 Task: Create a due date automation trigger when advanced on, 2 hours after a card is due add checklist without checklist.
Action: Mouse moved to (969, 84)
Screenshot: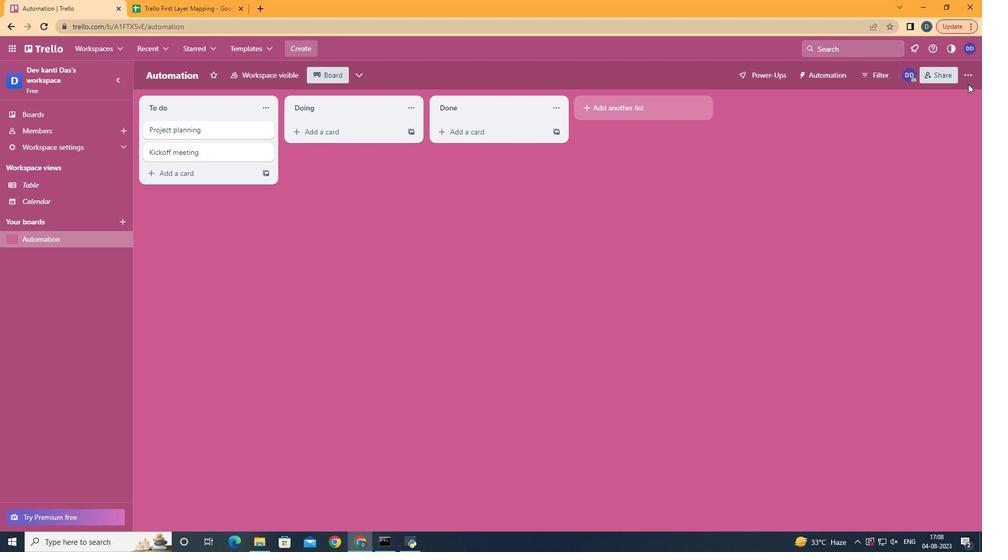 
Action: Mouse pressed left at (969, 84)
Screenshot: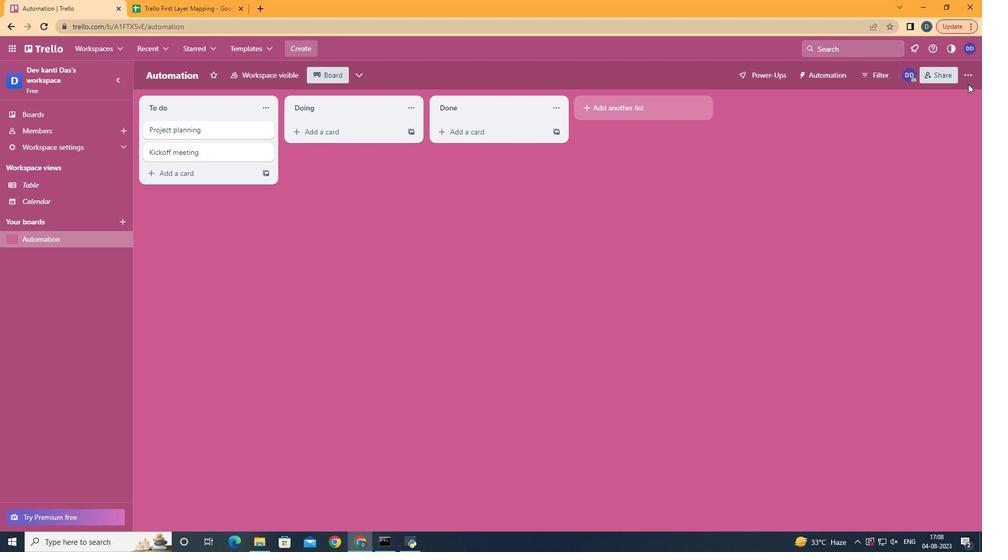 
Action: Mouse moved to (969, 75)
Screenshot: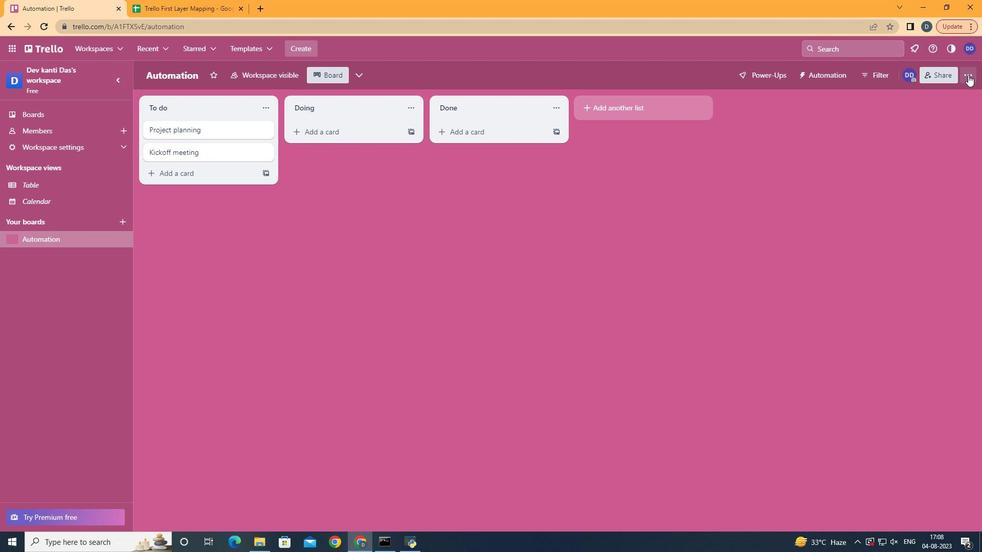 
Action: Mouse pressed left at (969, 75)
Screenshot: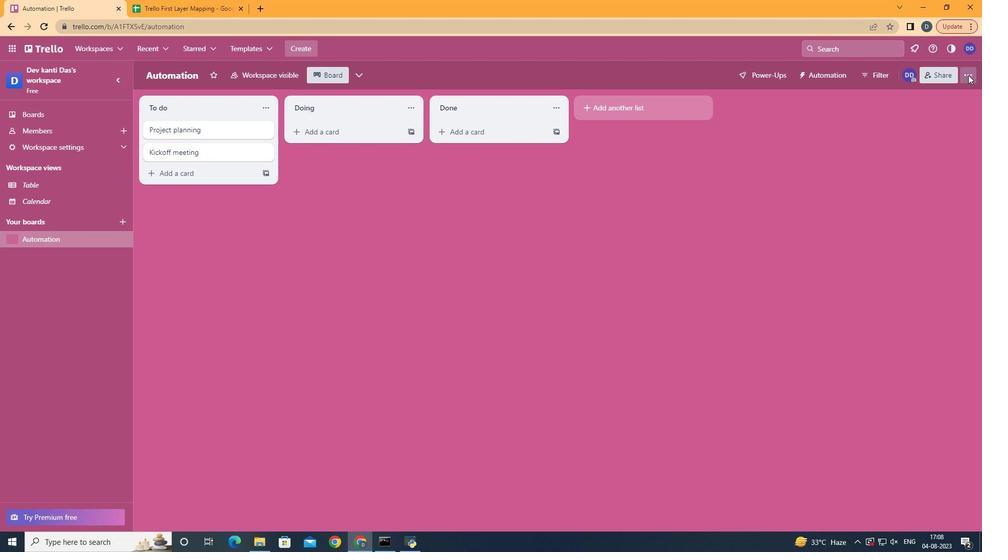 
Action: Mouse moved to (832, 211)
Screenshot: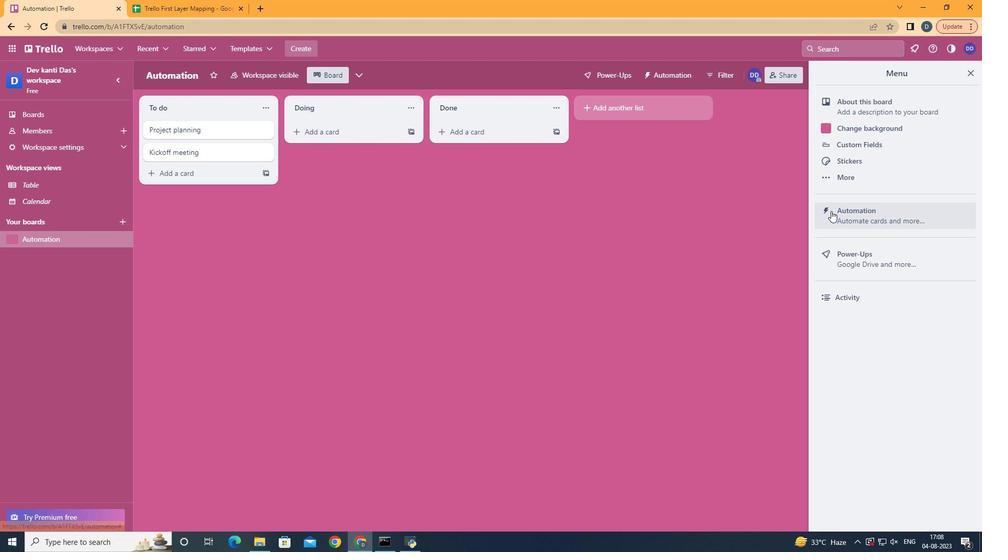 
Action: Mouse pressed left at (832, 211)
Screenshot: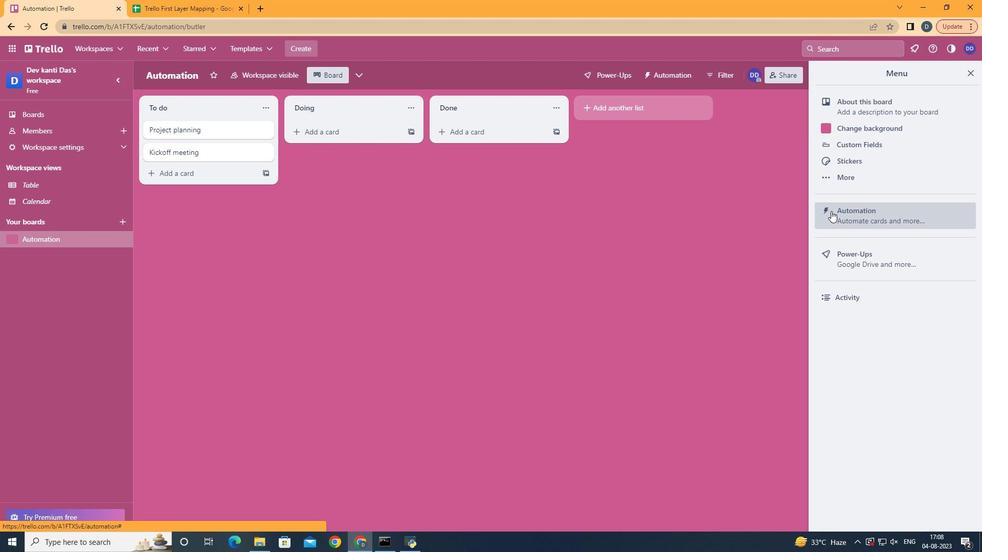 
Action: Mouse moved to (267, 203)
Screenshot: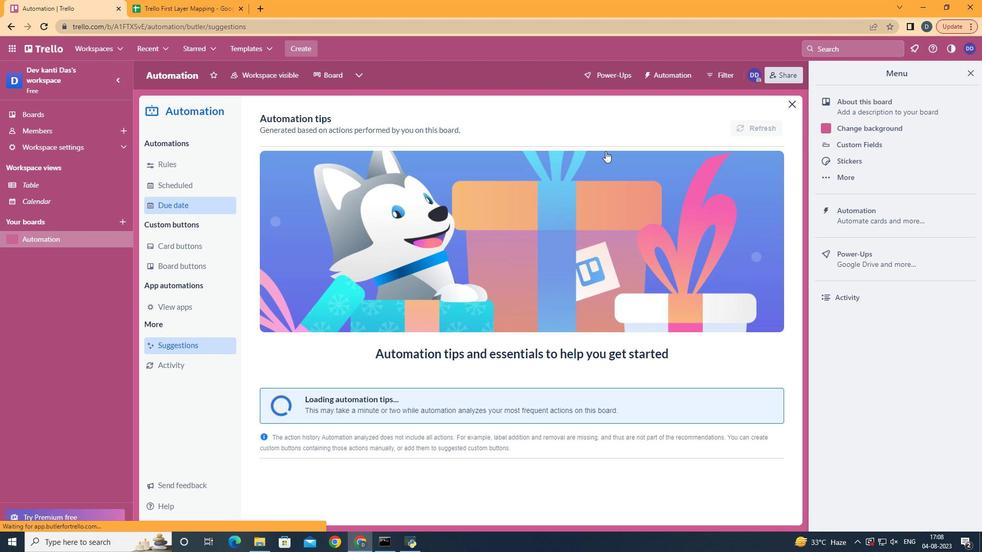 
Action: Mouse pressed left at (221, 210)
Screenshot: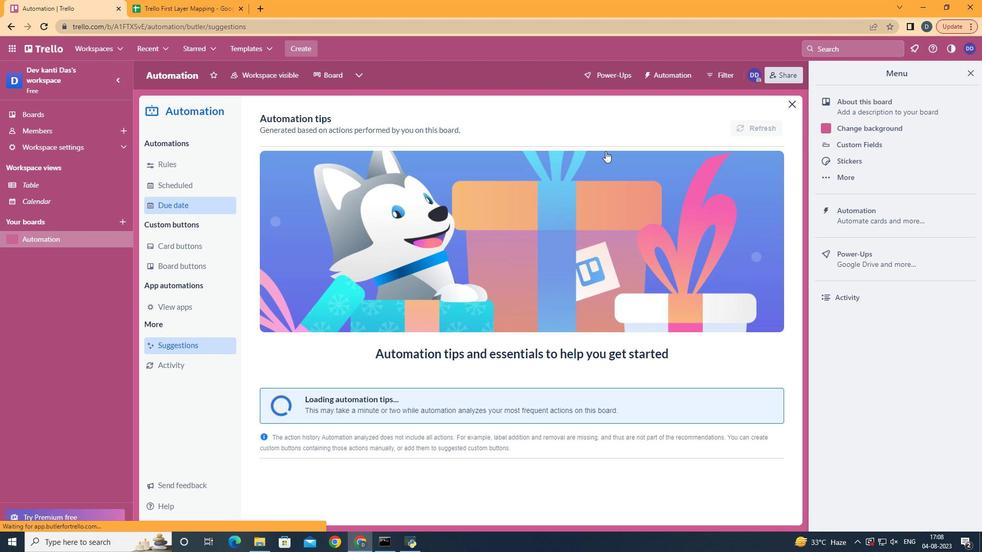 
Action: Mouse moved to (707, 119)
Screenshot: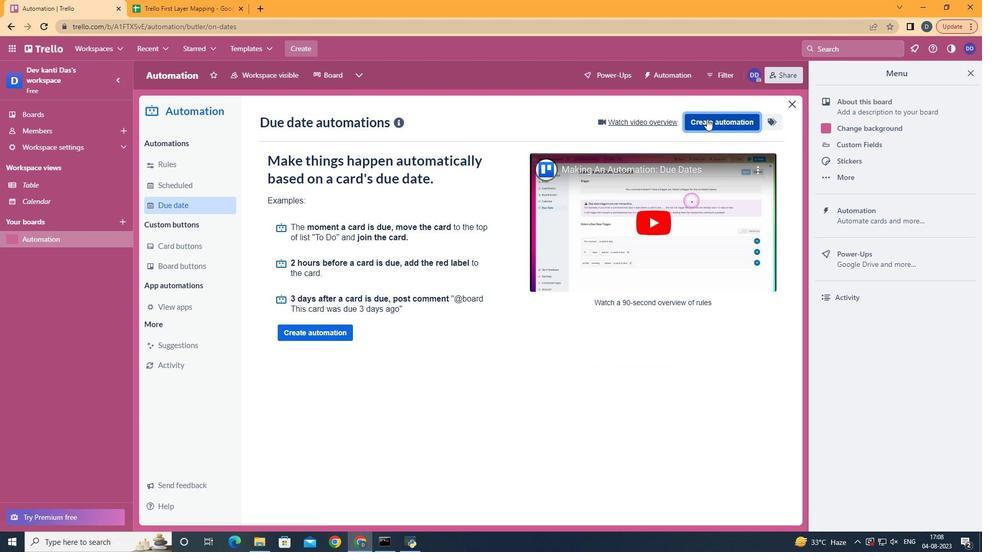 
Action: Mouse pressed left at (707, 119)
Screenshot: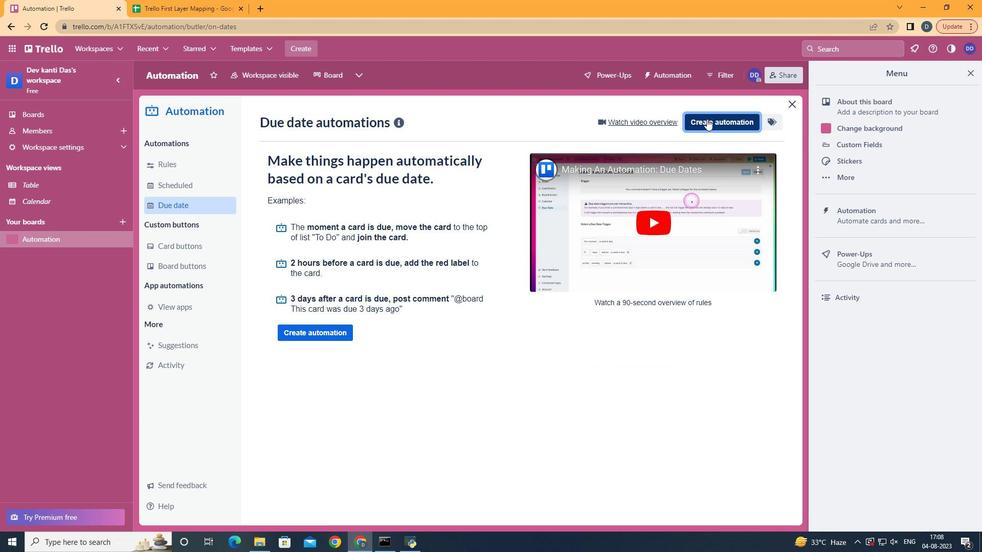 
Action: Mouse moved to (509, 227)
Screenshot: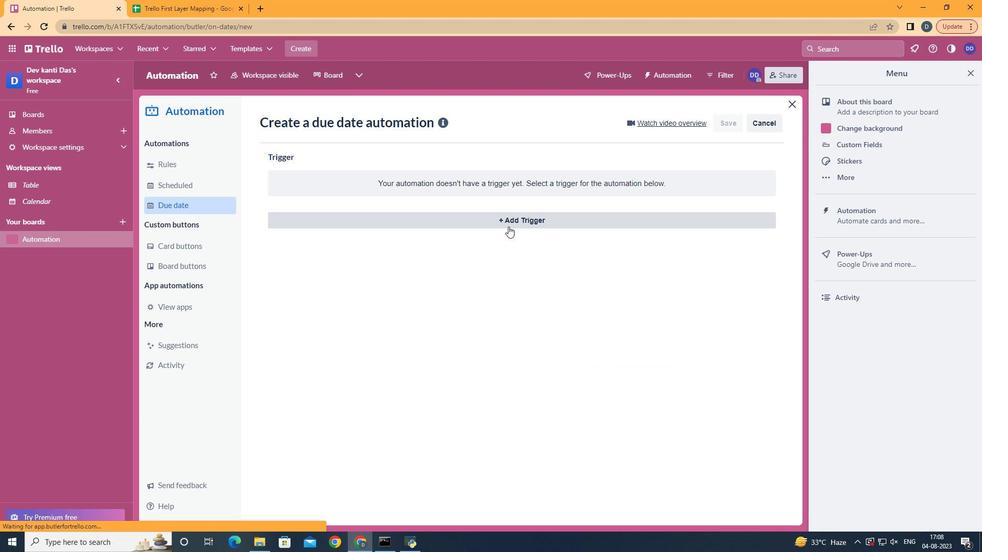 
Action: Mouse pressed left at (509, 227)
Screenshot: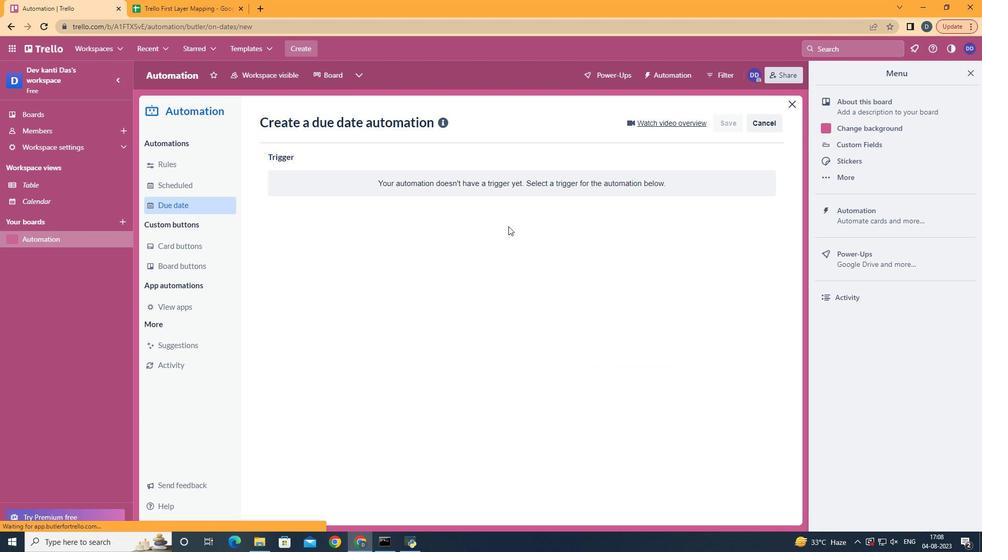 
Action: Mouse moved to (325, 437)
Screenshot: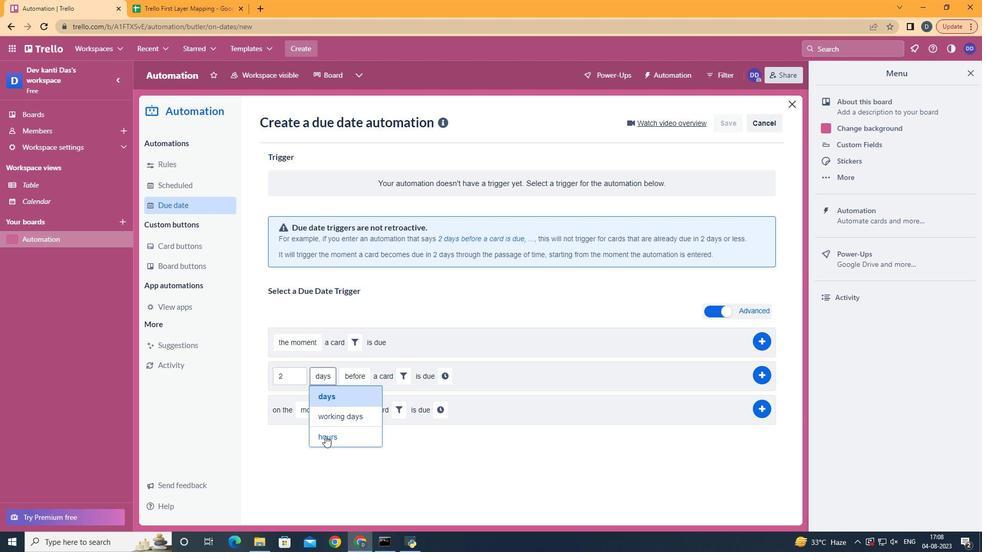 
Action: Mouse pressed left at (325, 437)
Screenshot: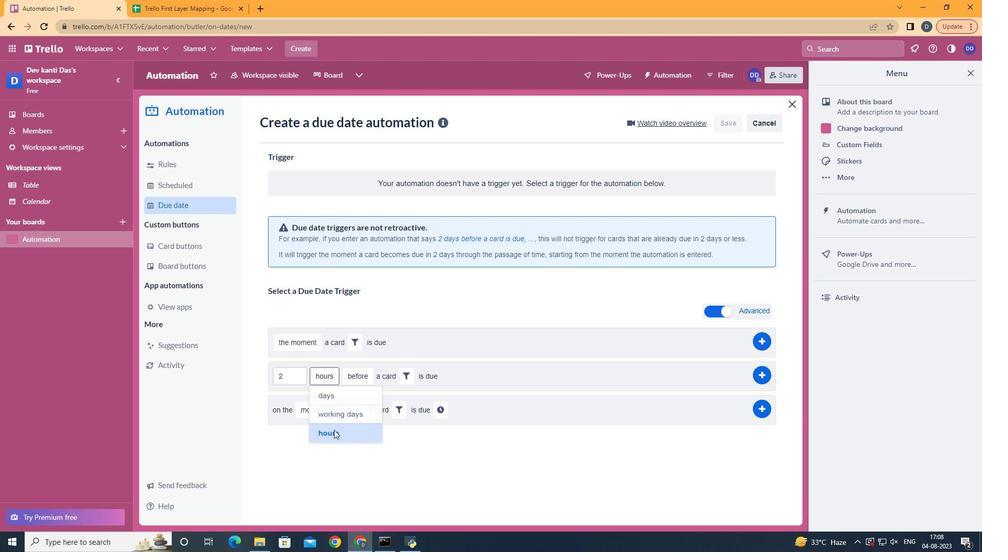 
Action: Mouse moved to (364, 422)
Screenshot: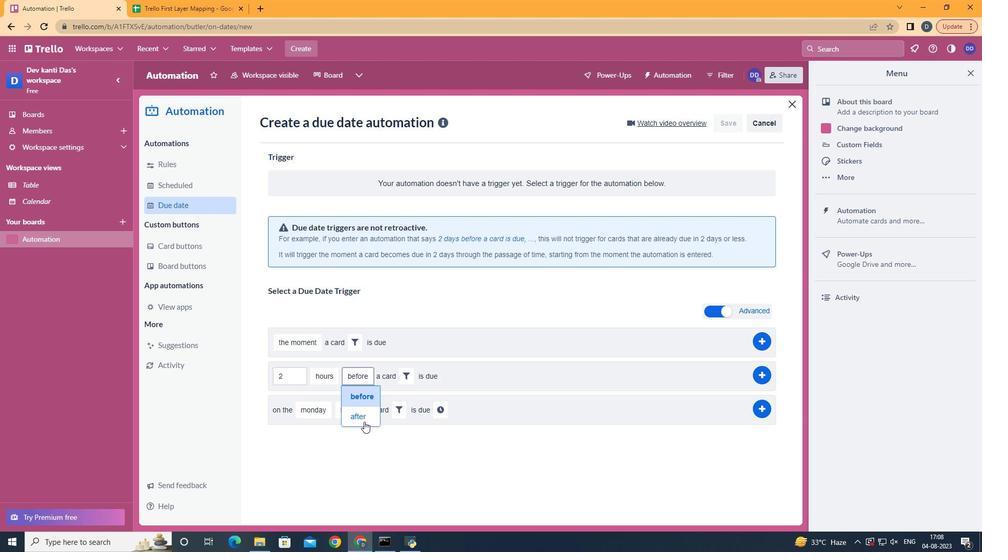 
Action: Mouse pressed left at (364, 422)
Screenshot: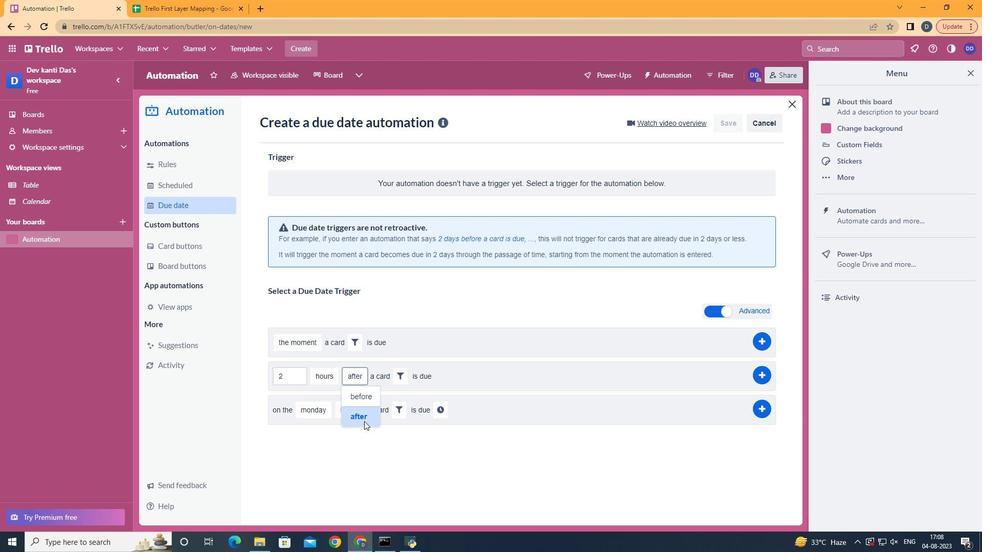 
Action: Mouse moved to (402, 374)
Screenshot: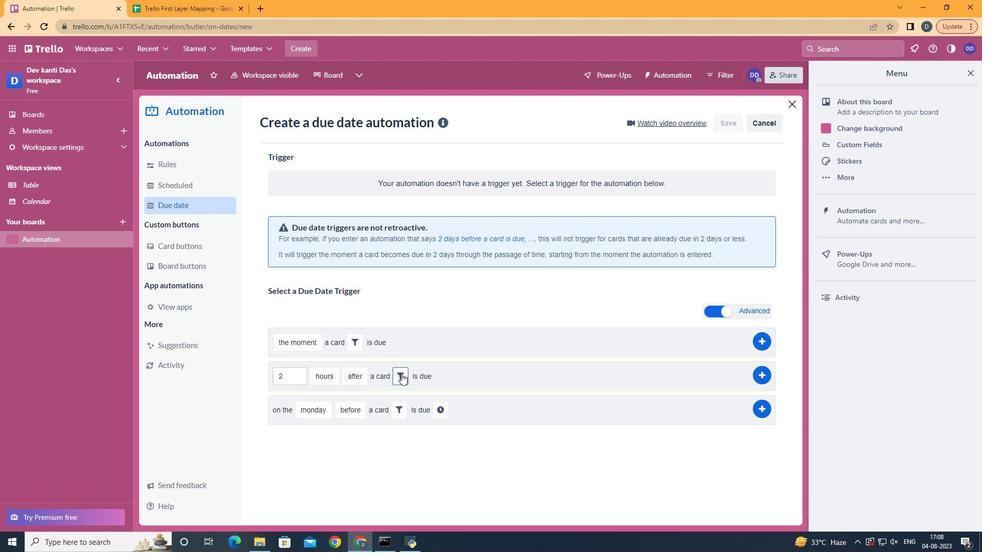 
Action: Mouse pressed left at (402, 374)
Screenshot: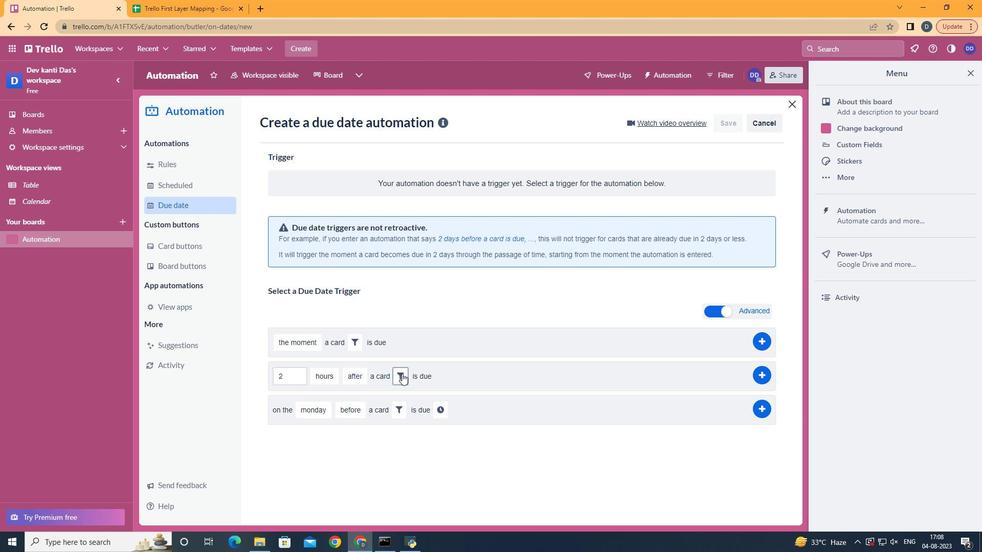 
Action: Mouse moved to (494, 408)
Screenshot: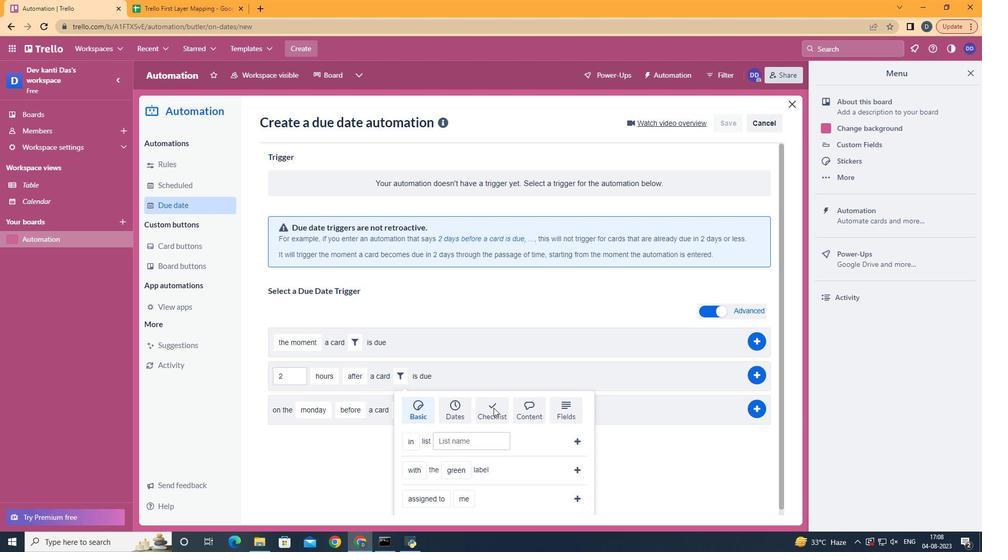 
Action: Mouse pressed left at (494, 408)
Screenshot: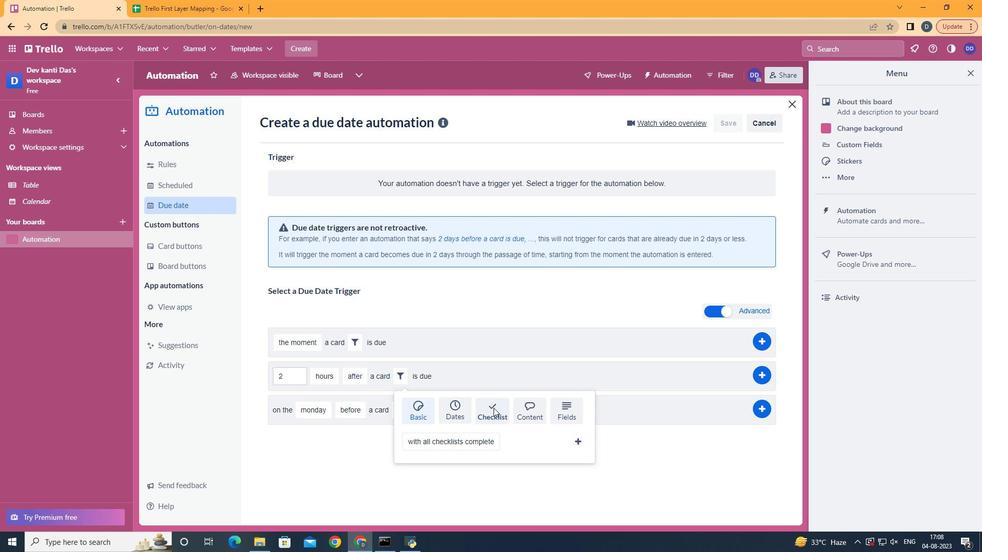 
Action: Mouse moved to (477, 421)
Screenshot: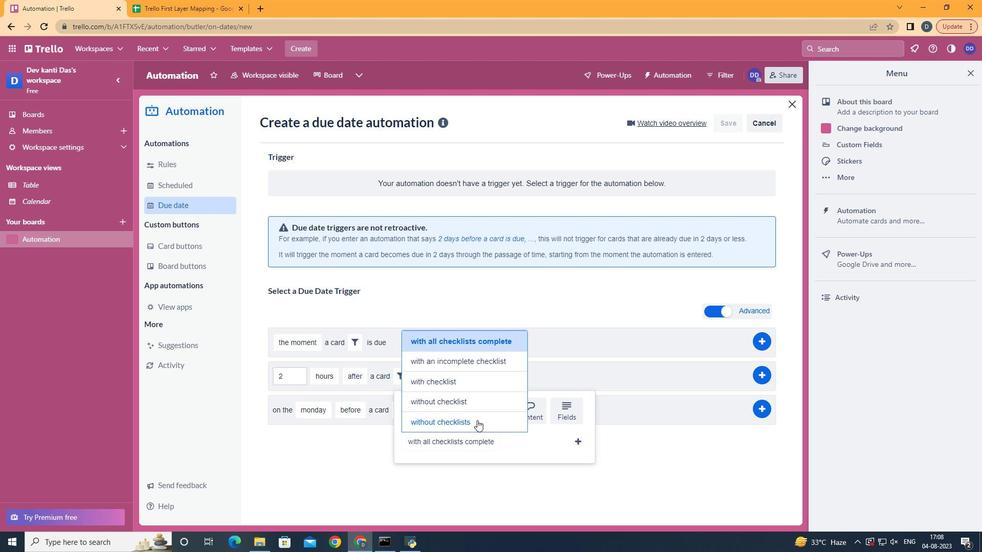 
Action: Mouse pressed left at (477, 421)
Screenshot: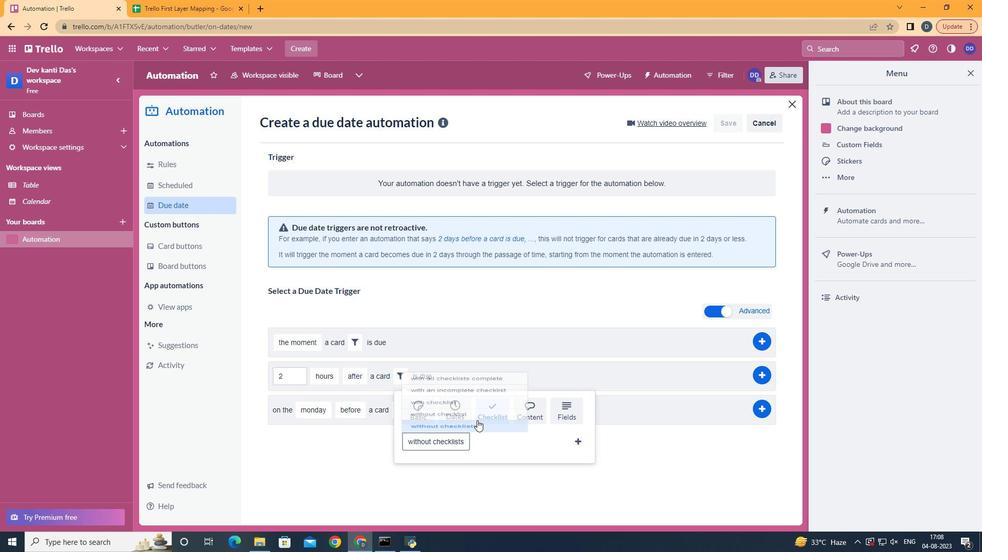 
Action: Mouse moved to (574, 438)
Screenshot: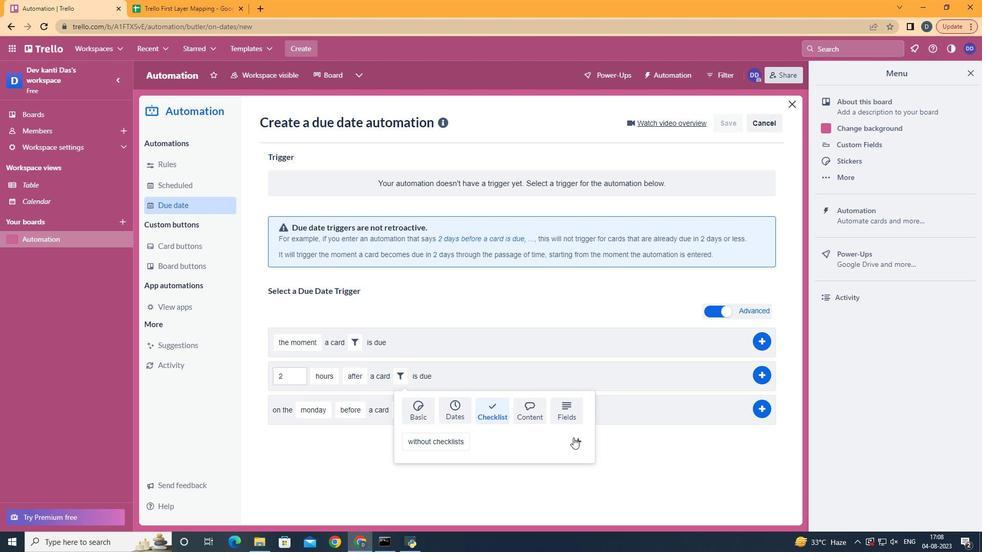 
Action: Mouse pressed left at (574, 438)
Screenshot: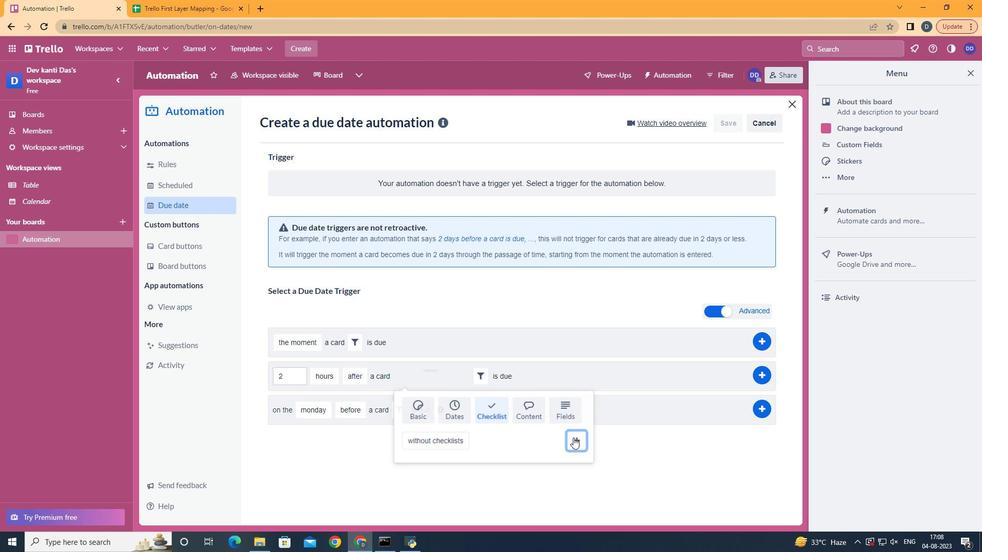 
Action: Mouse moved to (756, 368)
Screenshot: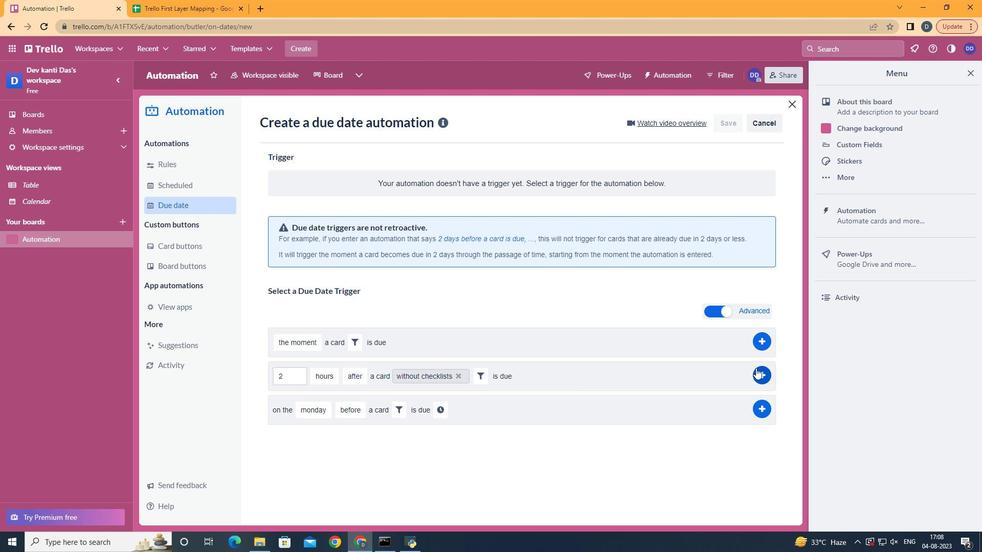 
Action: Mouse pressed left at (756, 368)
Screenshot: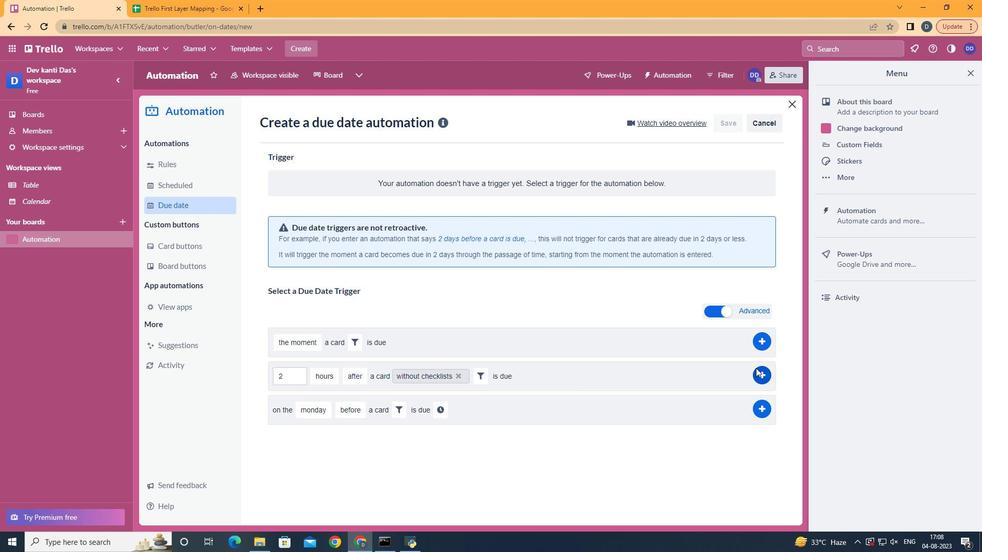 
Action: Mouse moved to (445, 185)
Screenshot: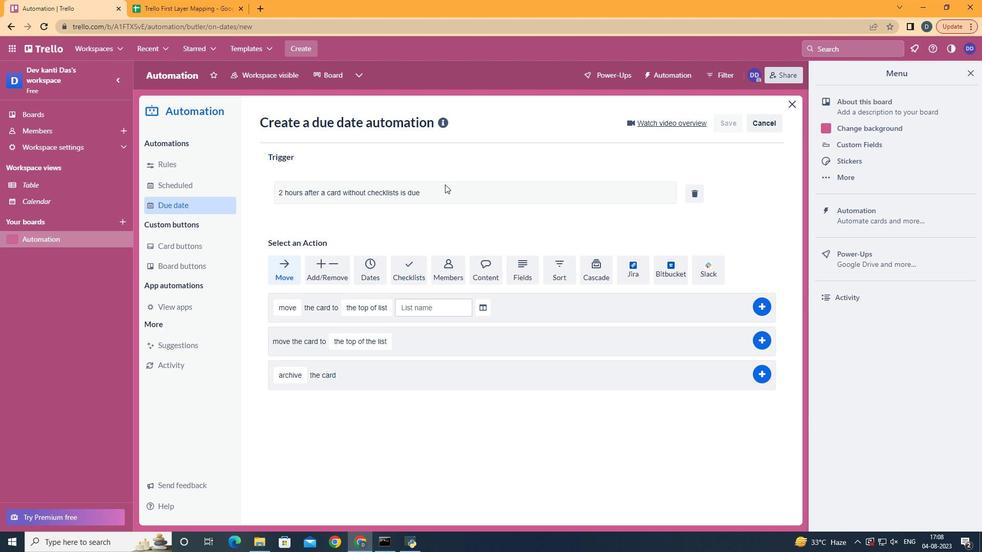 
